 Task: Add a condition where "Channel Is Forum topic" in new tickets in your groups.
Action: Mouse moved to (166, 359)
Screenshot: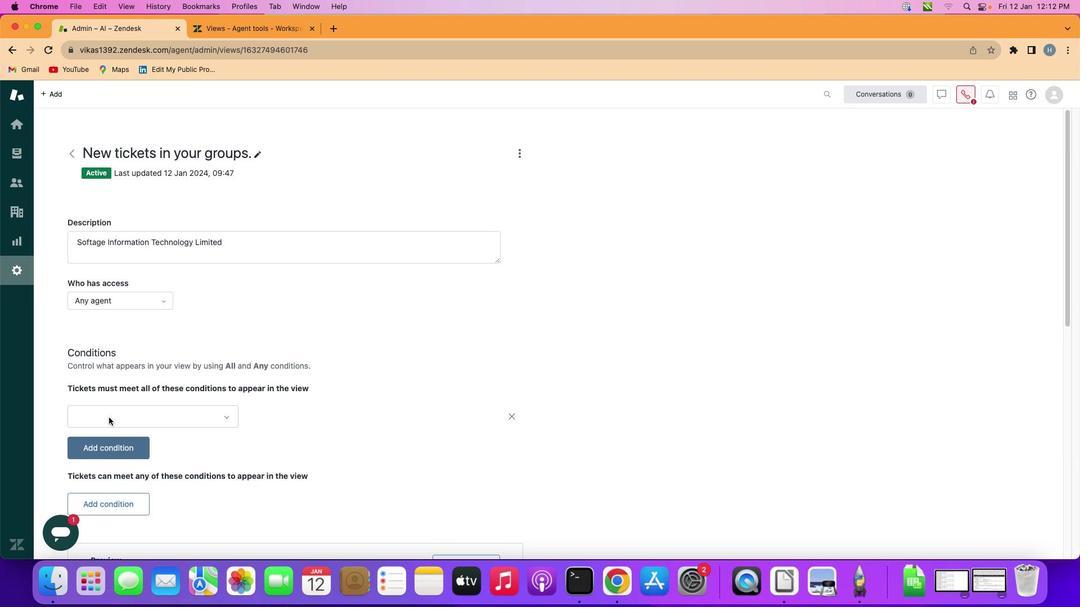 
Action: Mouse pressed left at (166, 359)
Screenshot: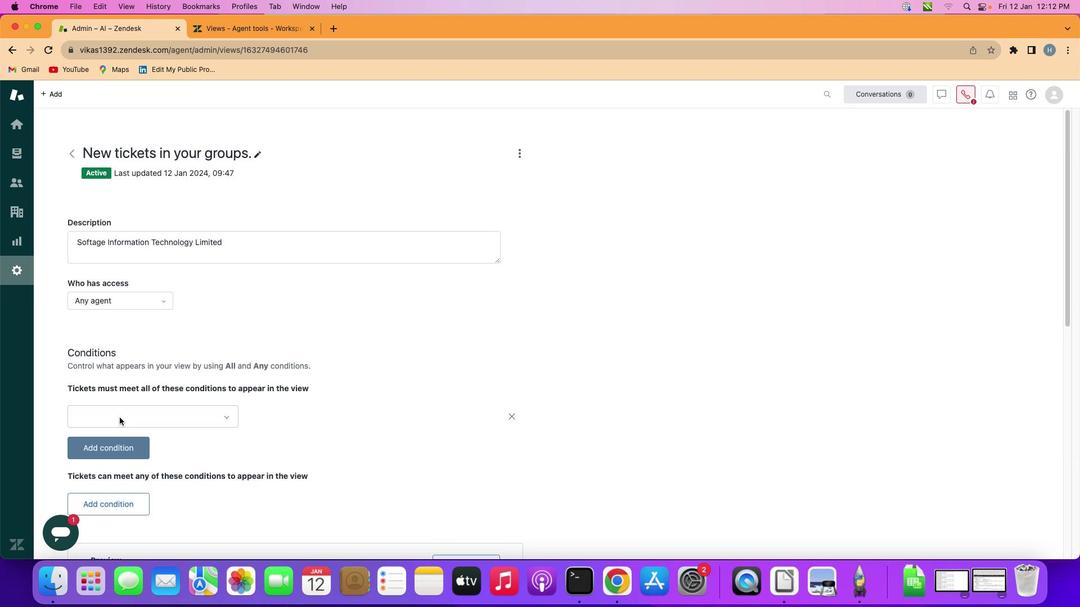 
Action: Mouse moved to (222, 358)
Screenshot: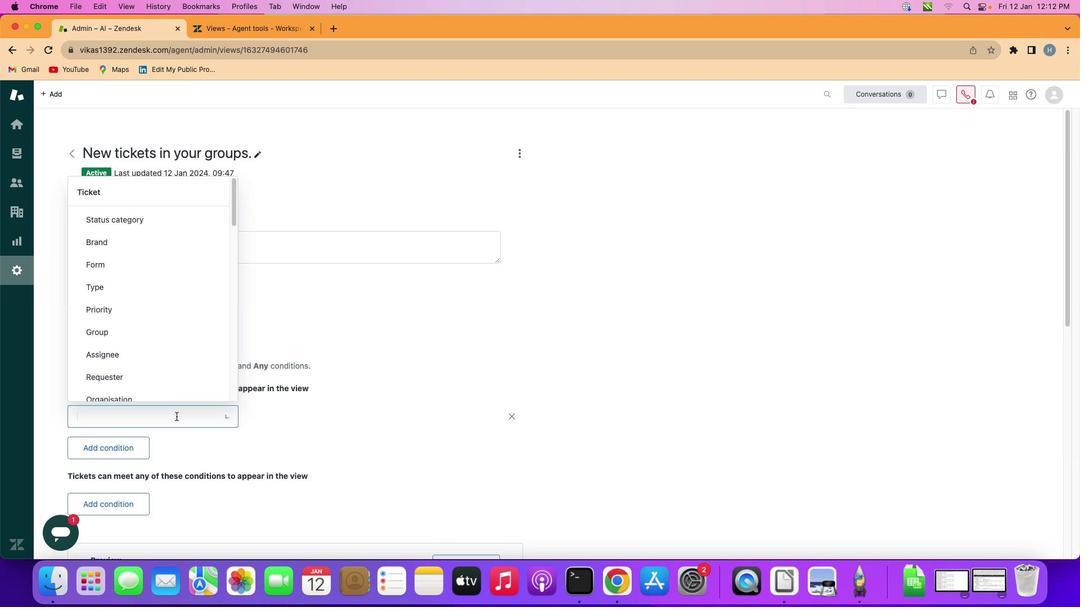 
Action: Mouse pressed left at (222, 358)
Screenshot: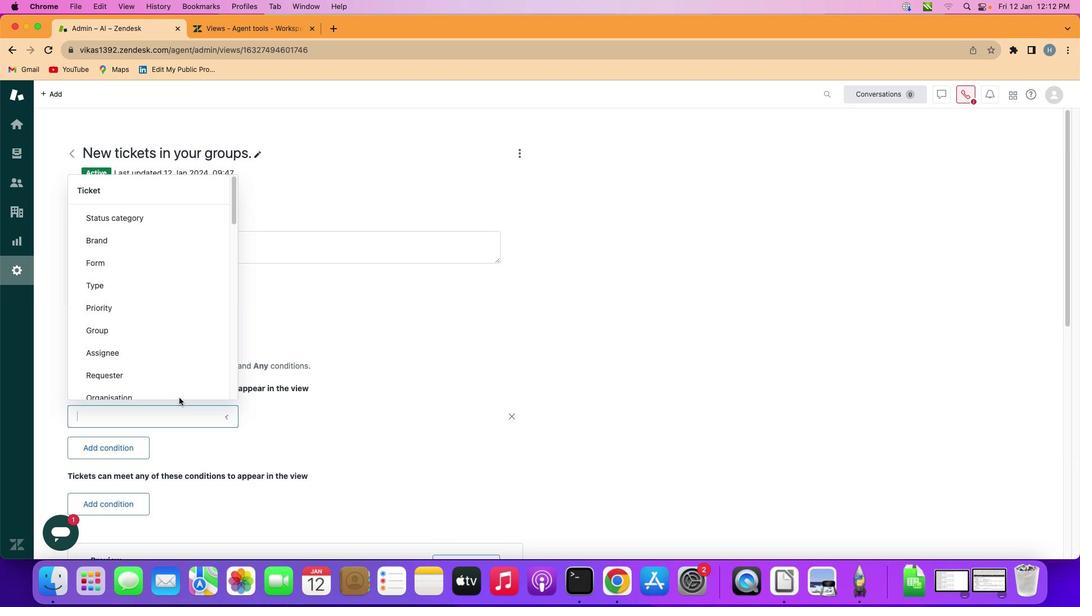 
Action: Mouse moved to (230, 305)
Screenshot: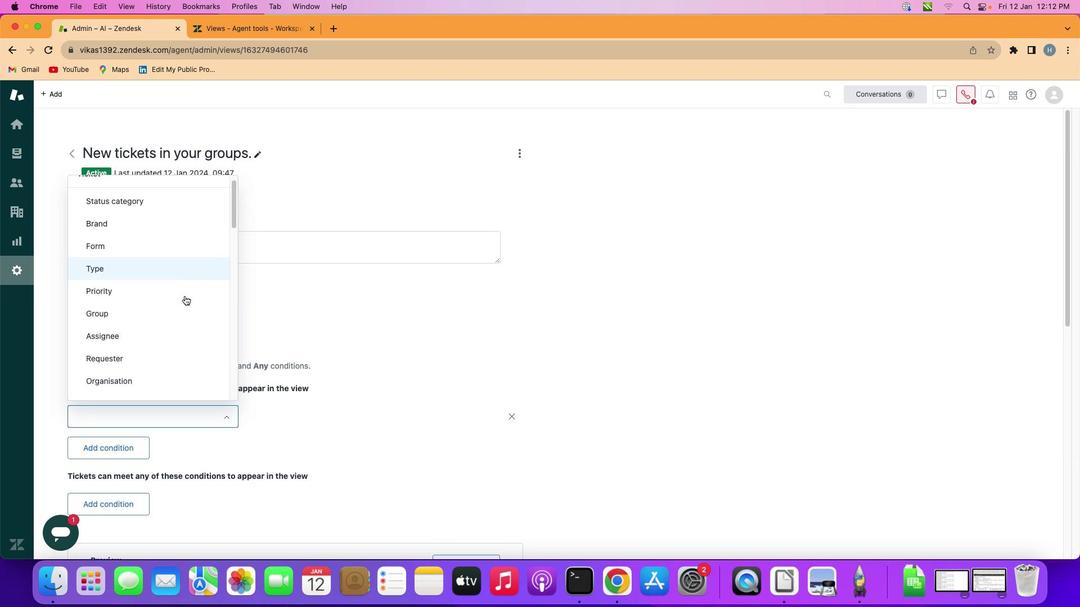 
Action: Mouse scrolled (230, 305) with delta (74, 173)
Screenshot: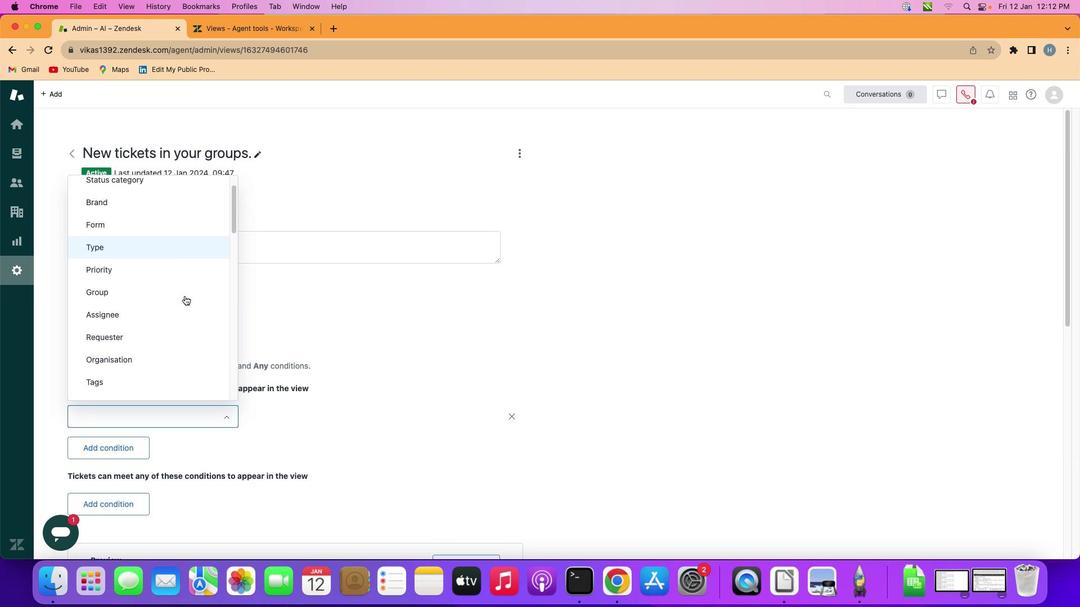 
Action: Mouse scrolled (230, 305) with delta (74, 173)
Screenshot: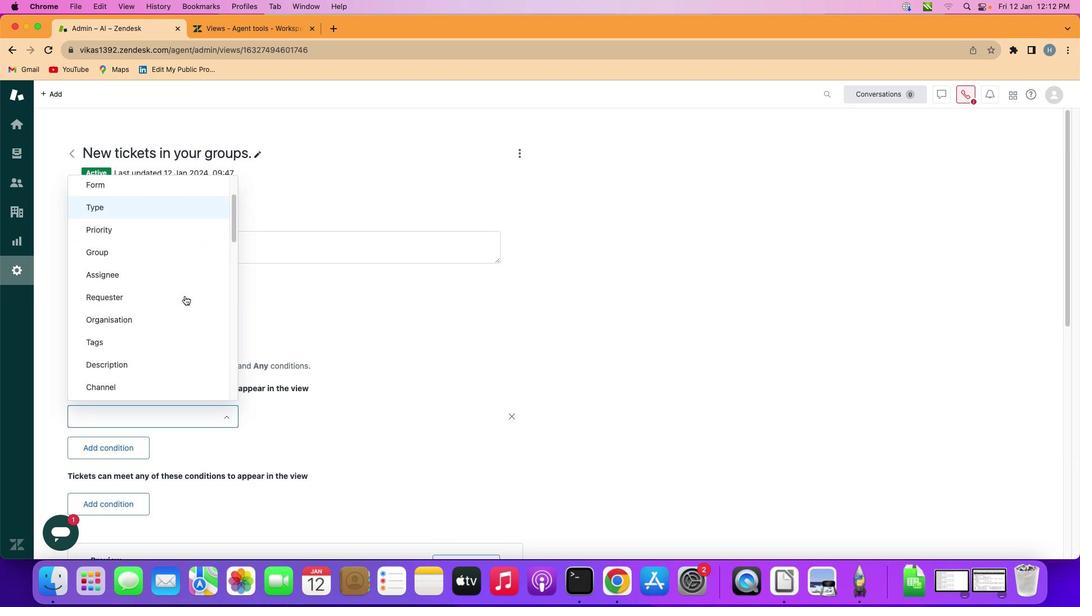 
Action: Mouse scrolled (230, 305) with delta (74, 173)
Screenshot: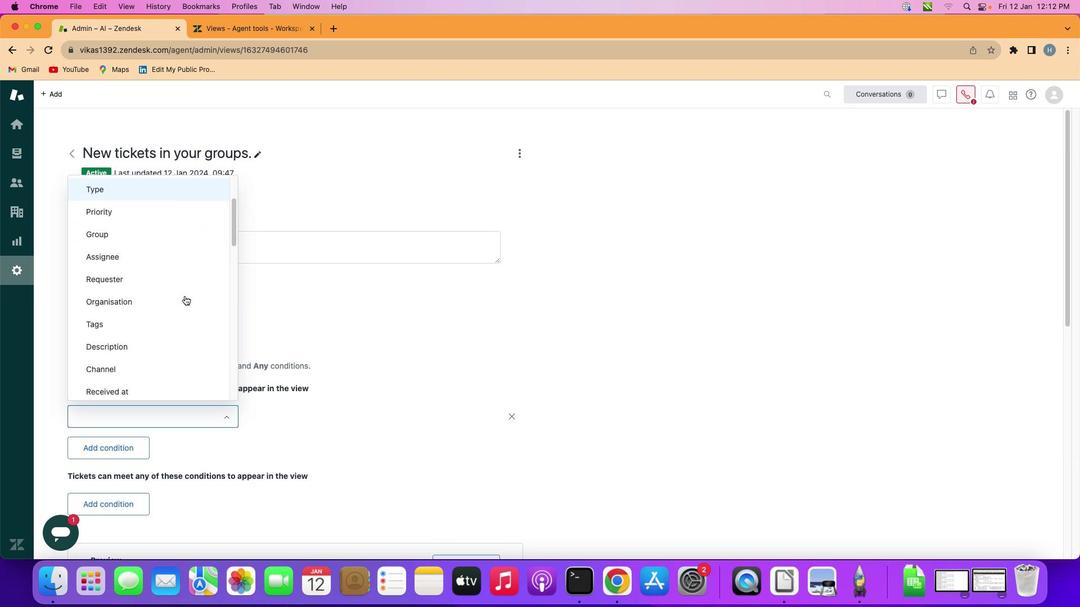 
Action: Mouse scrolled (230, 305) with delta (74, 173)
Screenshot: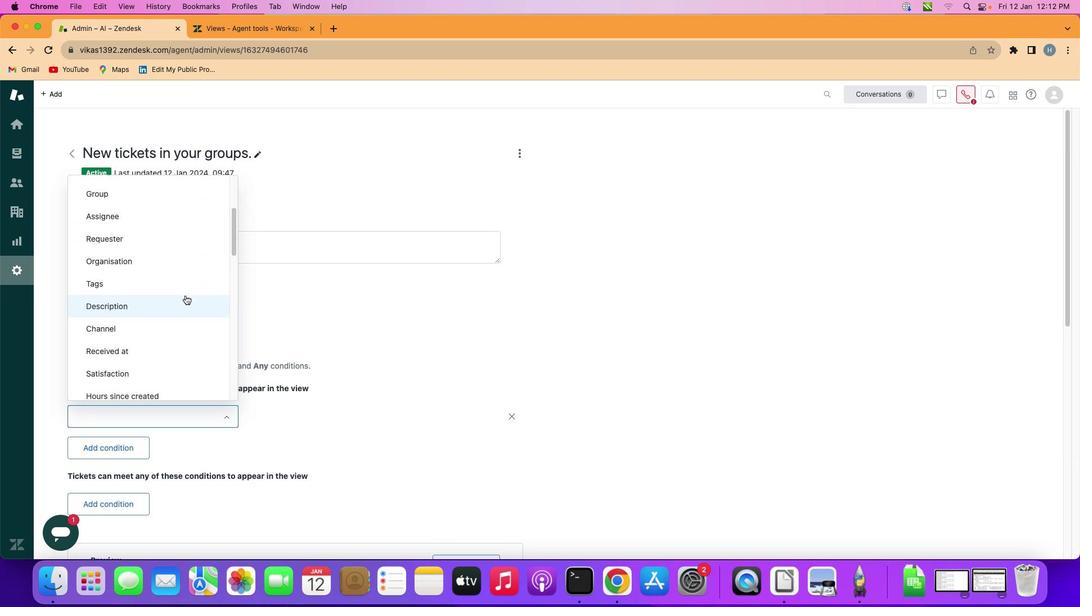 
Action: Mouse scrolled (230, 305) with delta (74, 173)
Screenshot: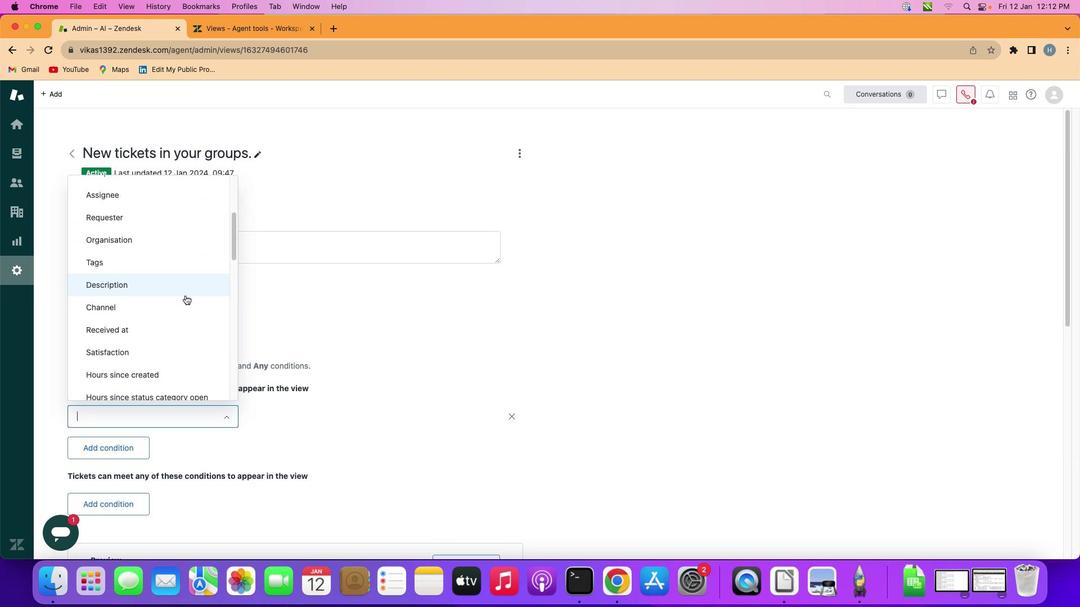 
Action: Mouse moved to (226, 308)
Screenshot: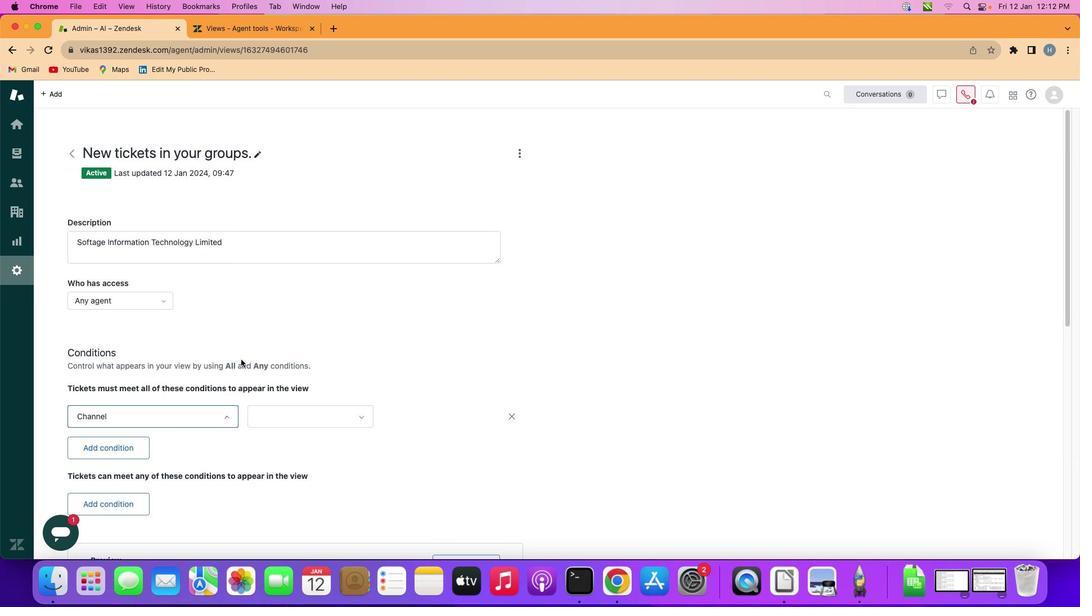 
Action: Mouse pressed left at (226, 308)
Screenshot: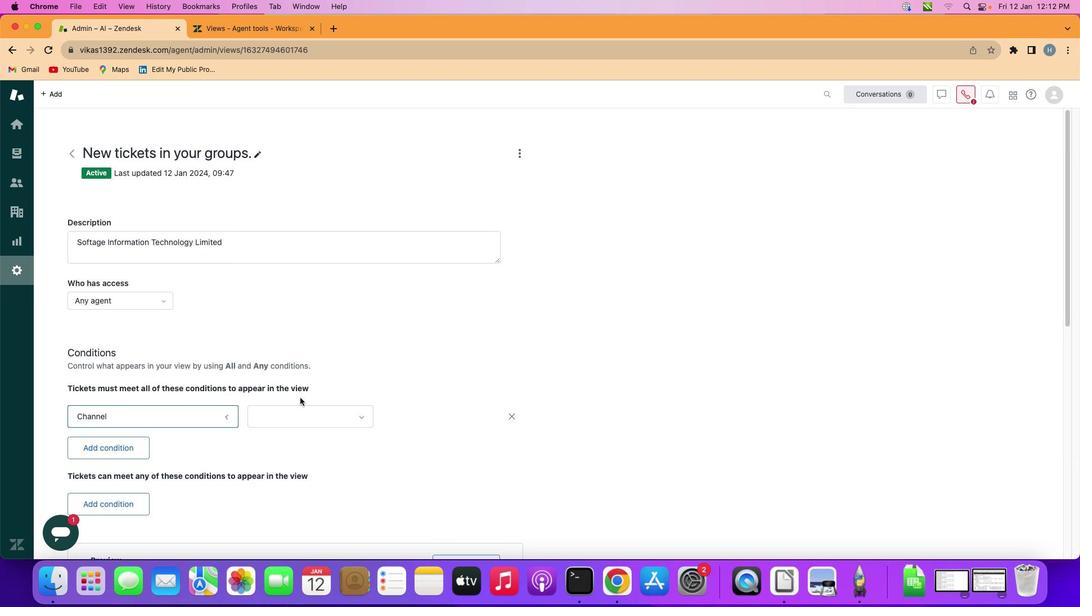 
Action: Mouse moved to (338, 351)
Screenshot: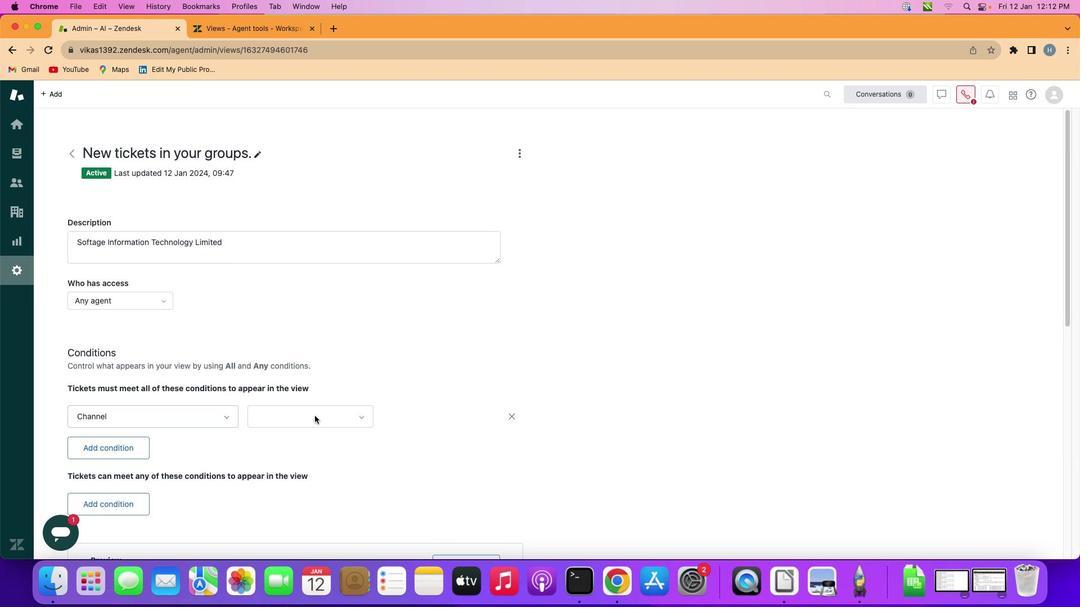 
Action: Mouse pressed left at (338, 351)
Screenshot: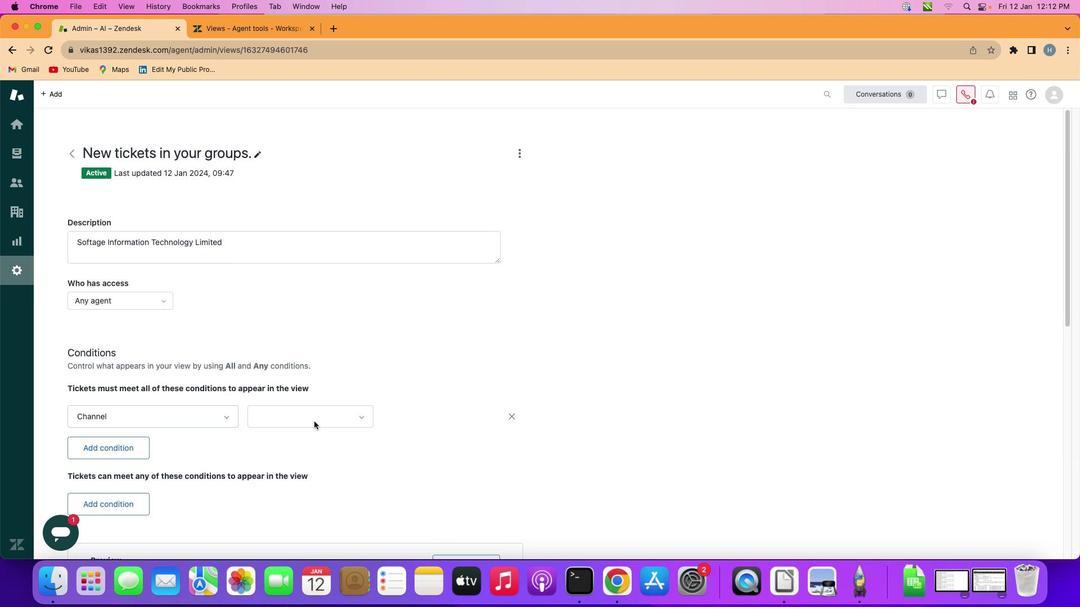 
Action: Mouse moved to (338, 361)
Screenshot: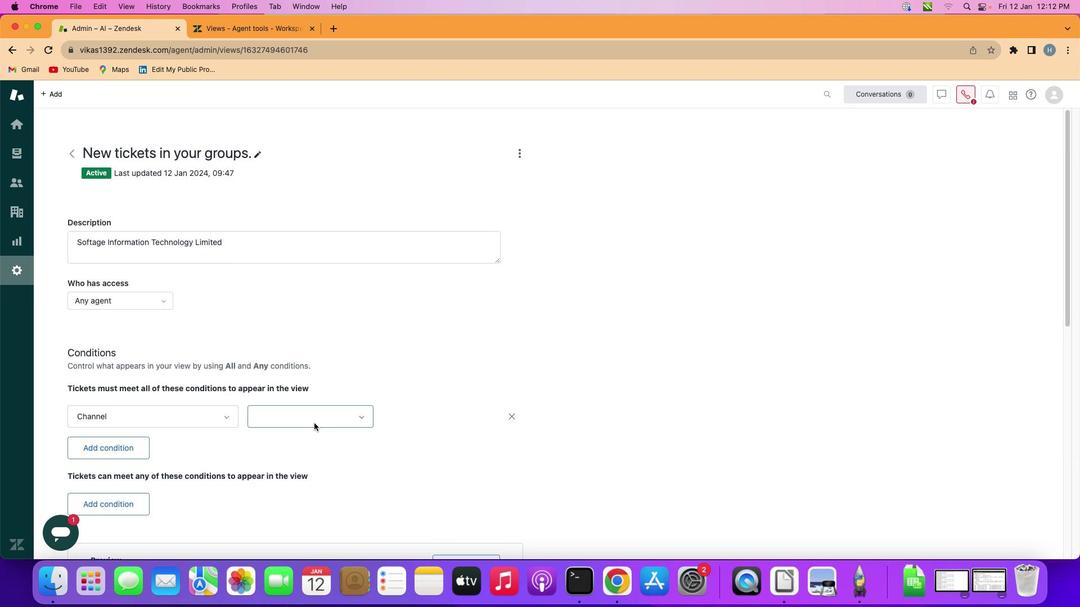 
Action: Mouse pressed left at (338, 361)
Screenshot: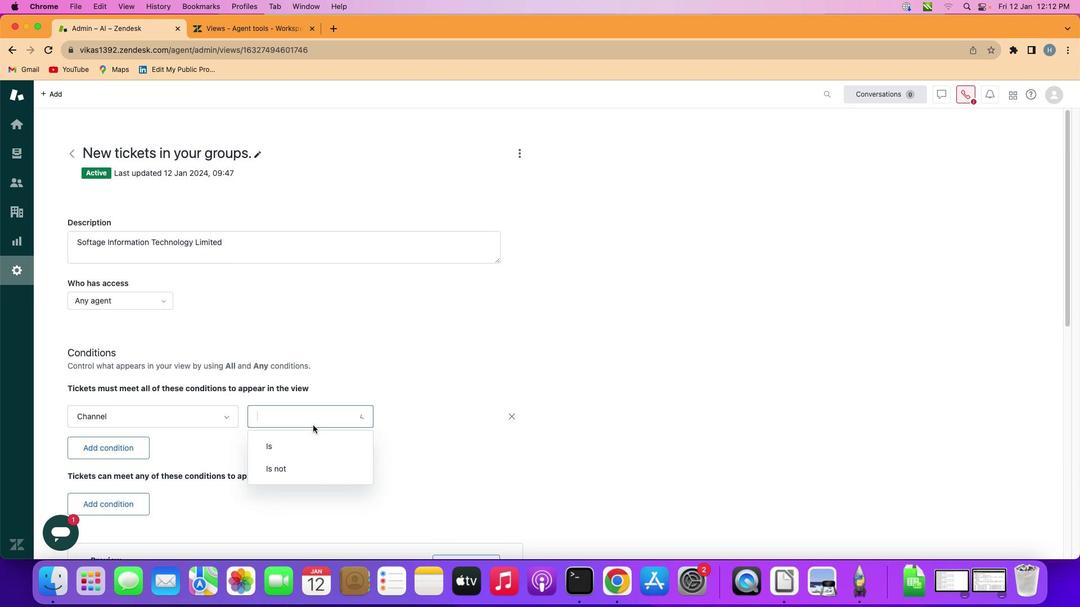 
Action: Mouse moved to (329, 368)
Screenshot: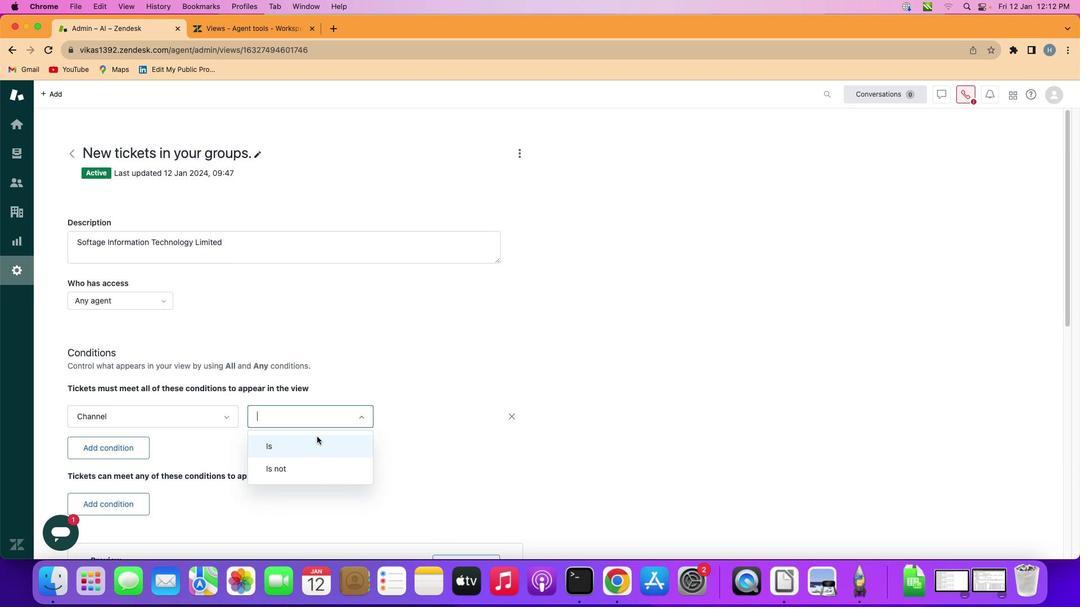 
Action: Mouse pressed left at (329, 368)
Screenshot: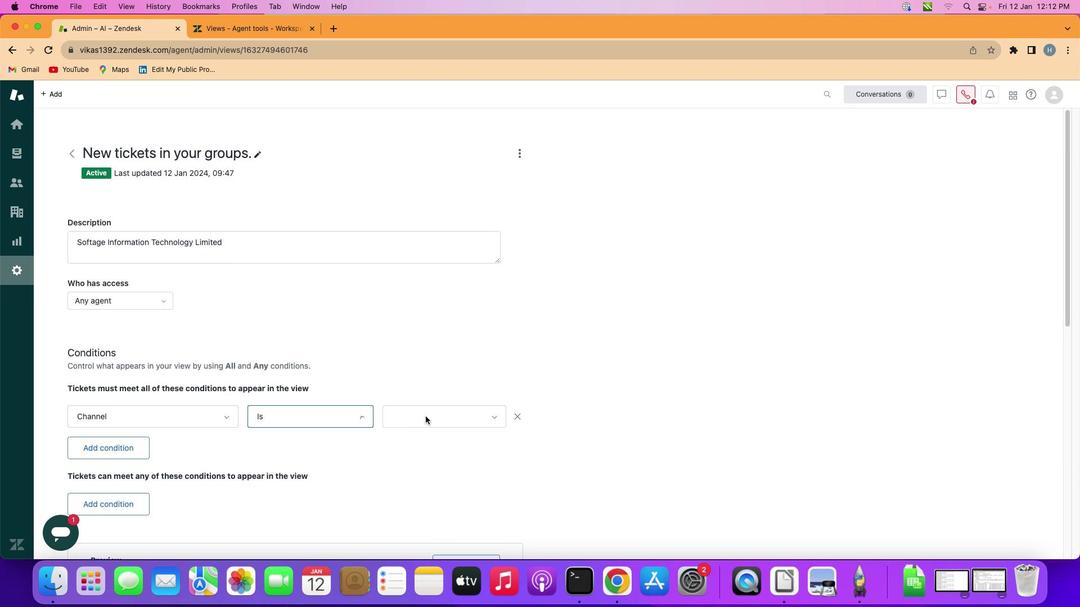 
Action: Mouse moved to (445, 356)
Screenshot: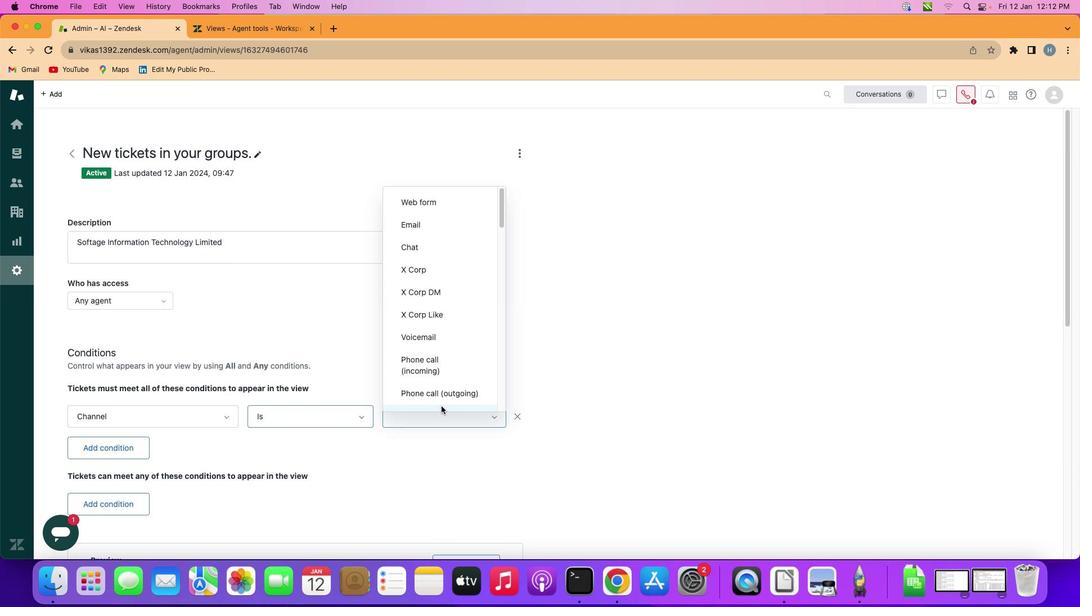 
Action: Mouse pressed left at (445, 356)
Screenshot: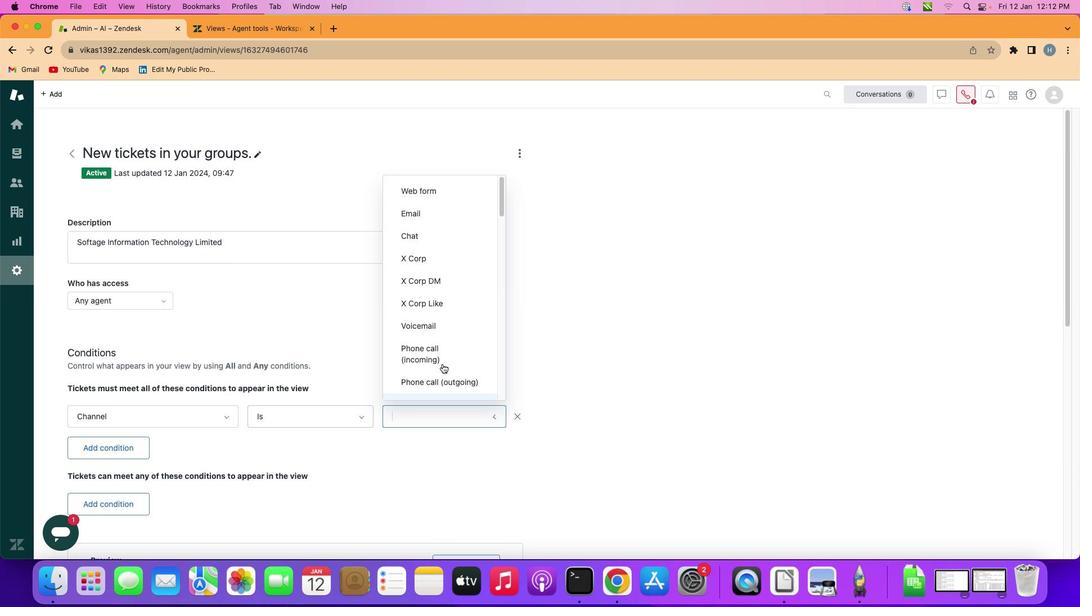 
Action: Mouse moved to (446, 307)
Screenshot: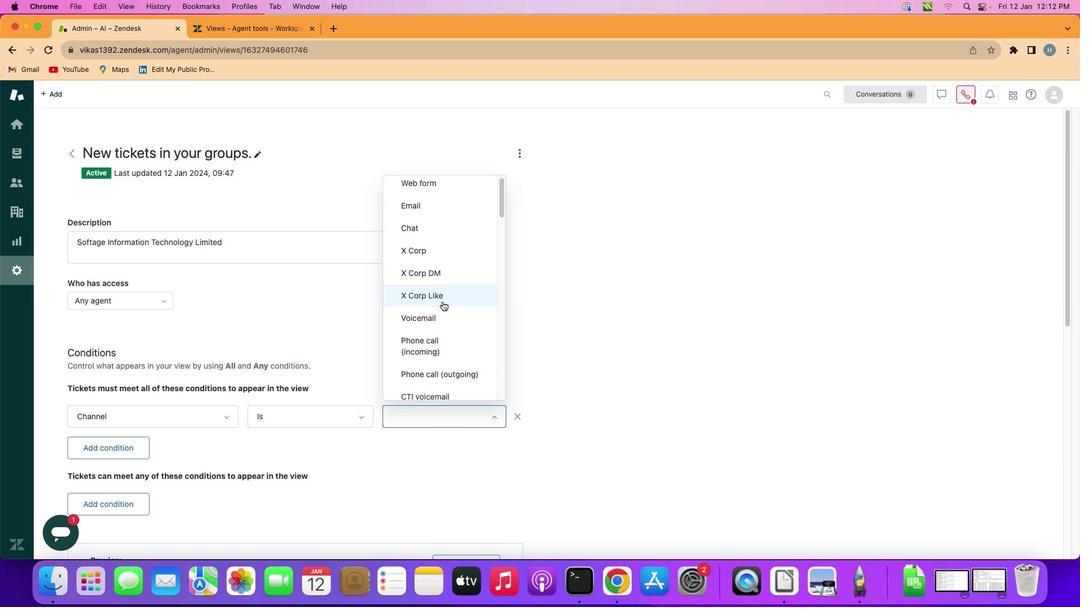 
Action: Mouse scrolled (446, 307) with delta (74, 173)
Screenshot: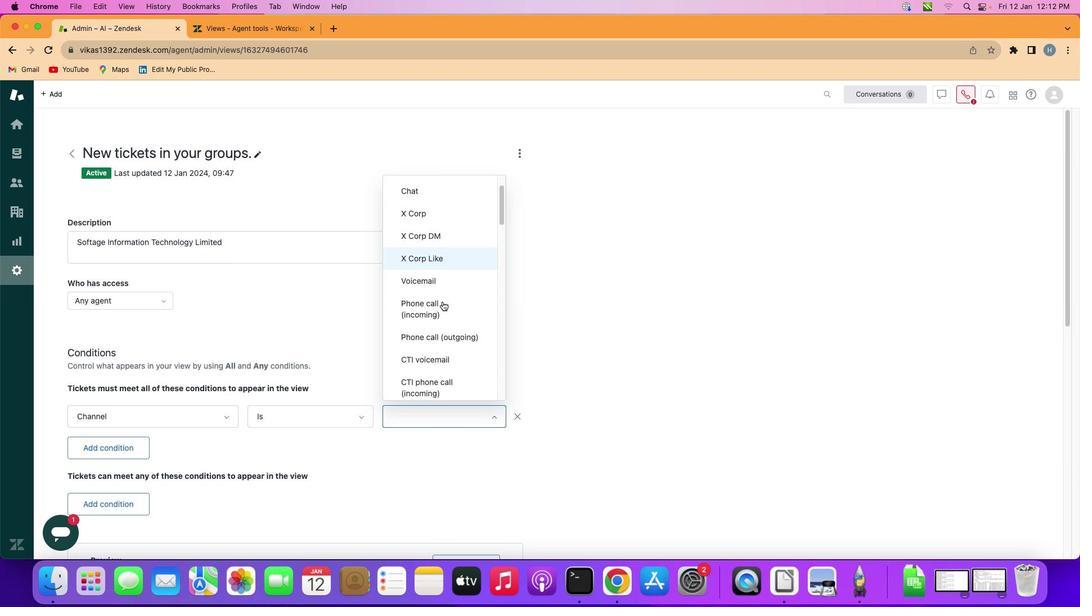 
Action: Mouse scrolled (446, 307) with delta (74, 173)
Screenshot: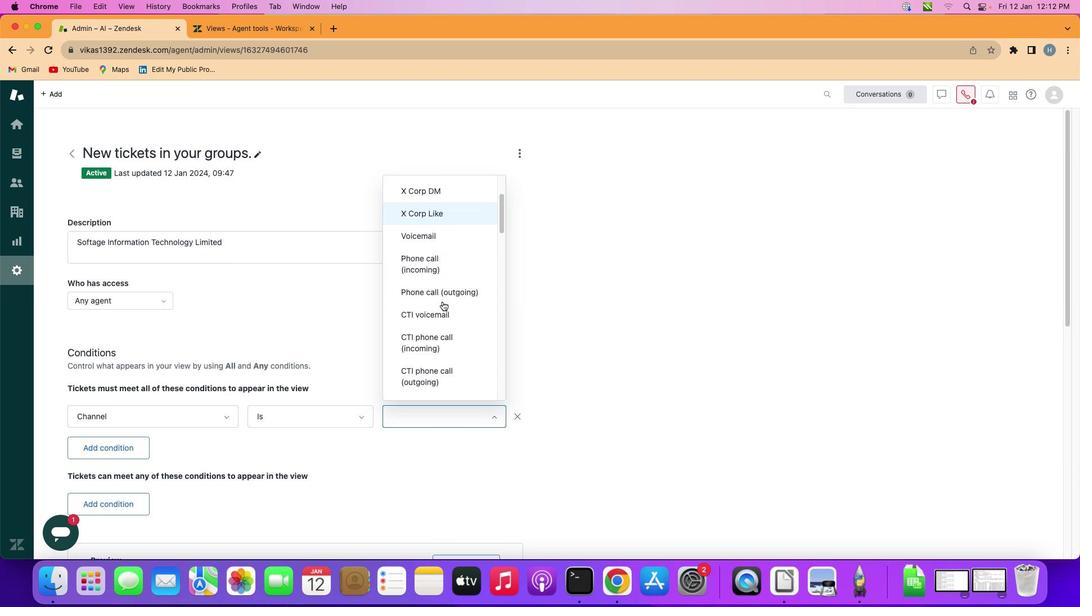 
Action: Mouse scrolled (446, 307) with delta (74, 173)
Screenshot: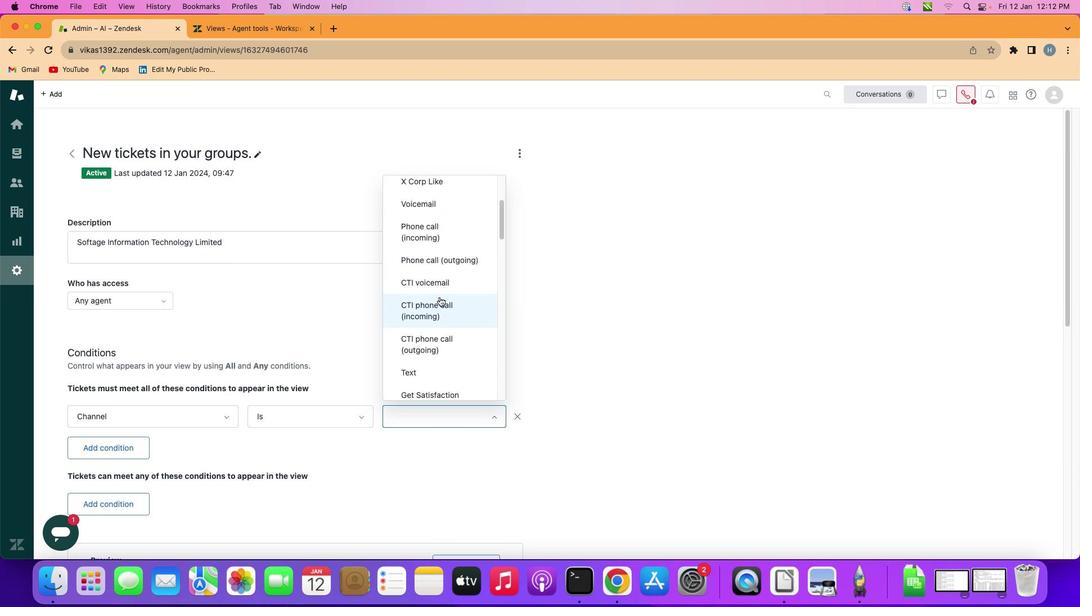 
Action: Mouse scrolled (446, 307) with delta (74, 173)
Screenshot: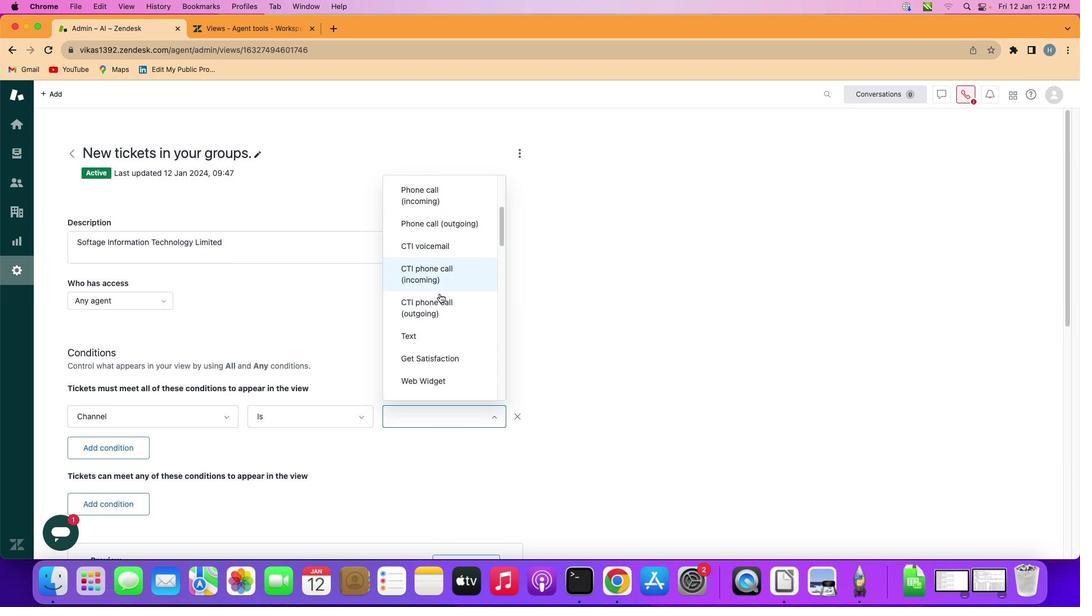 
Action: Mouse scrolled (446, 307) with delta (74, 173)
Screenshot: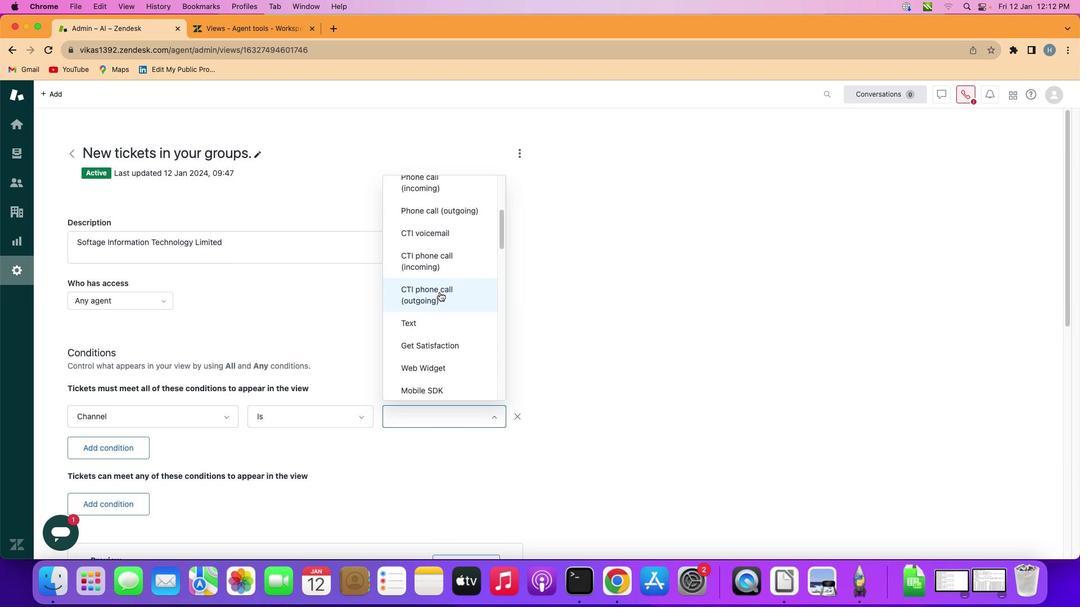 
Action: Mouse moved to (445, 303)
Screenshot: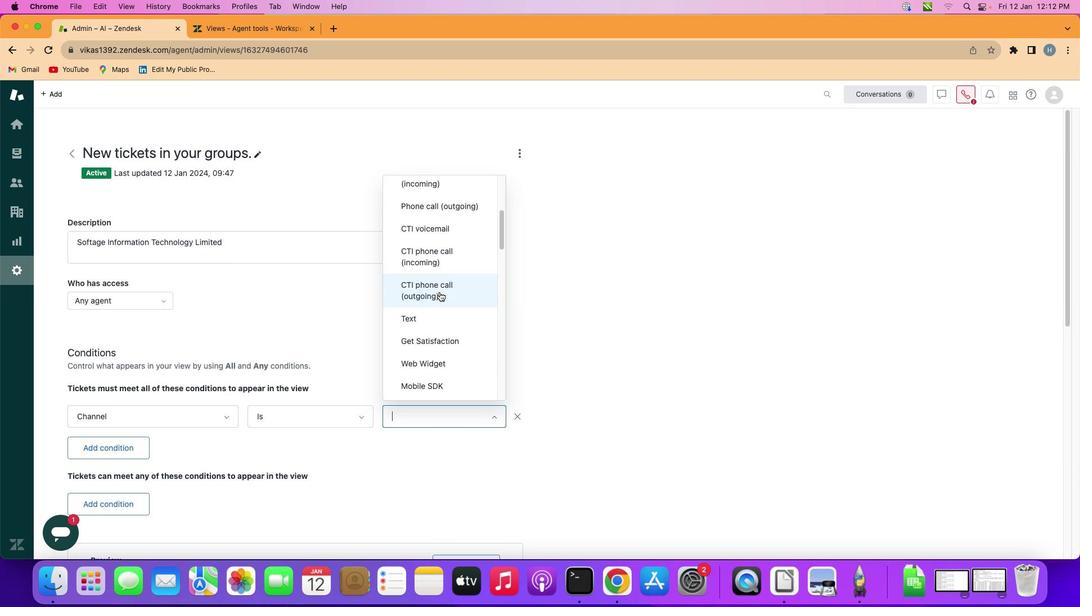 
Action: Mouse scrolled (445, 303) with delta (74, 173)
Screenshot: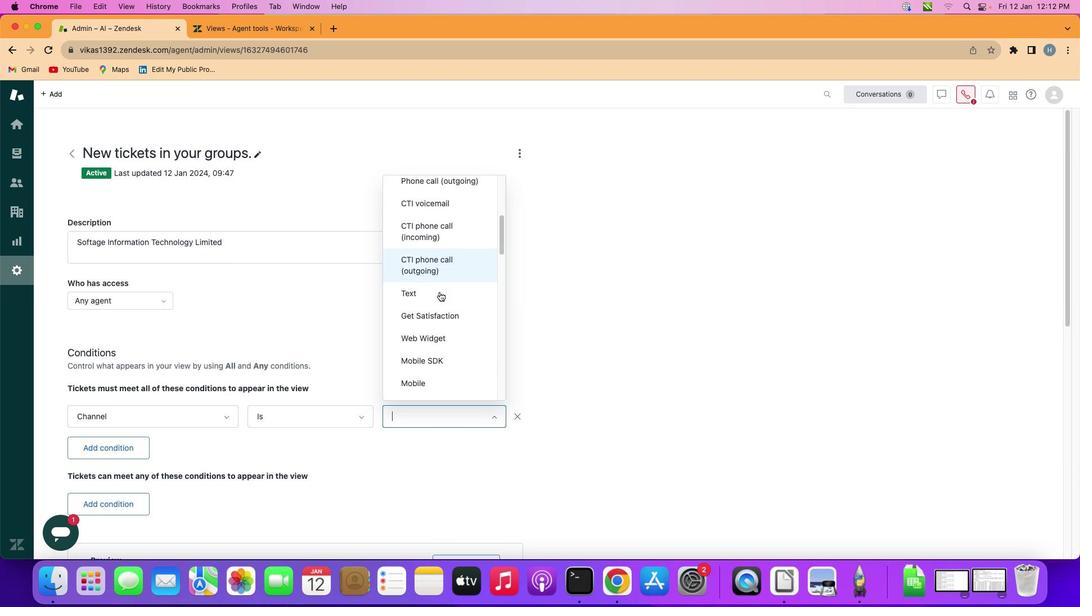 
Action: Mouse scrolled (445, 303) with delta (74, 173)
Screenshot: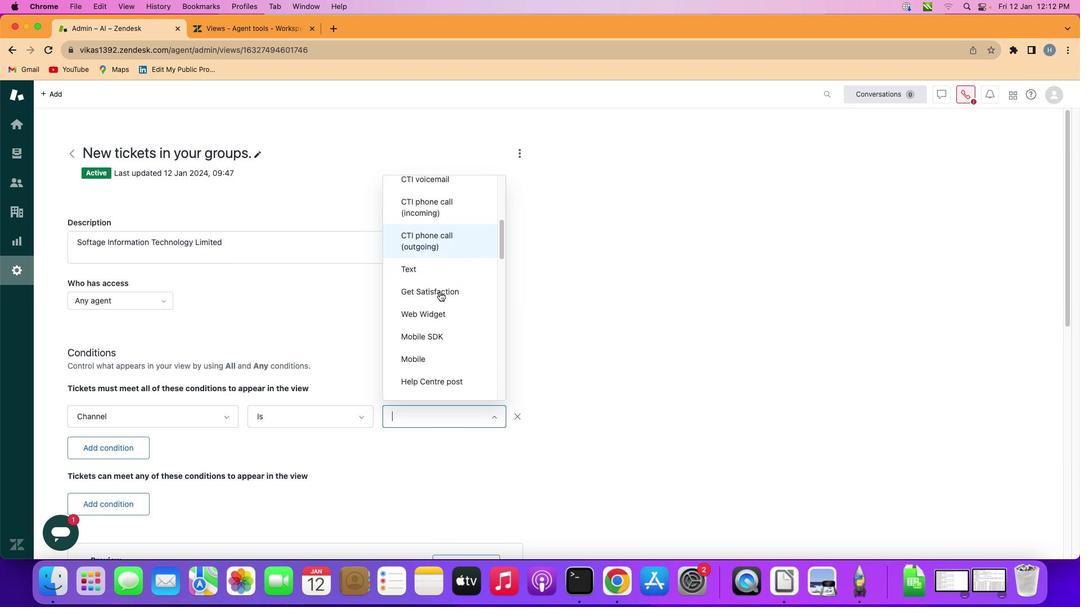 
Action: Mouse scrolled (445, 303) with delta (74, 173)
Screenshot: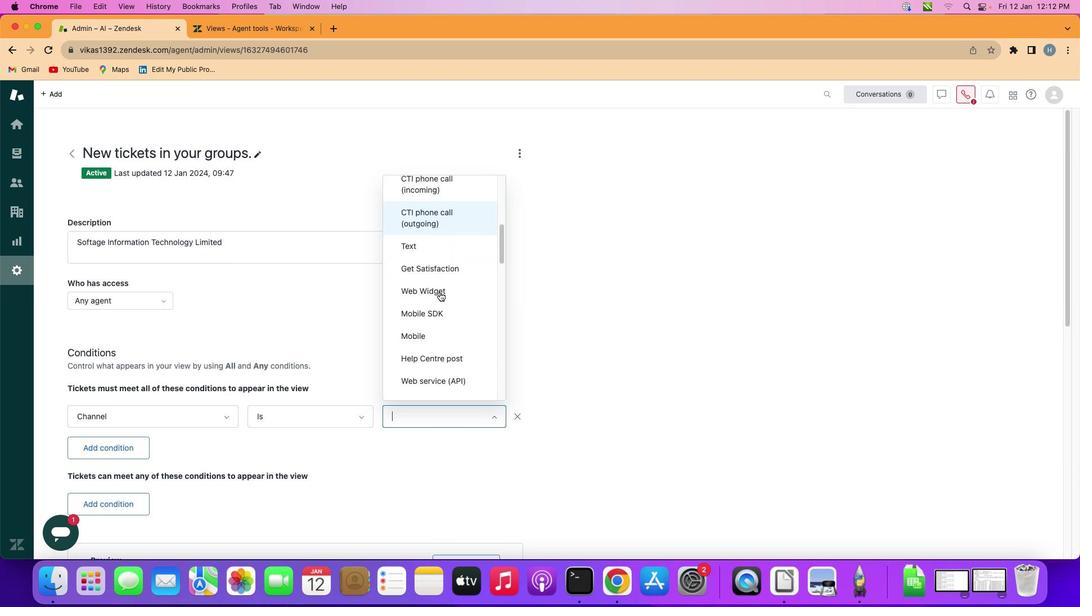 
Action: Mouse scrolled (445, 303) with delta (74, 173)
Screenshot: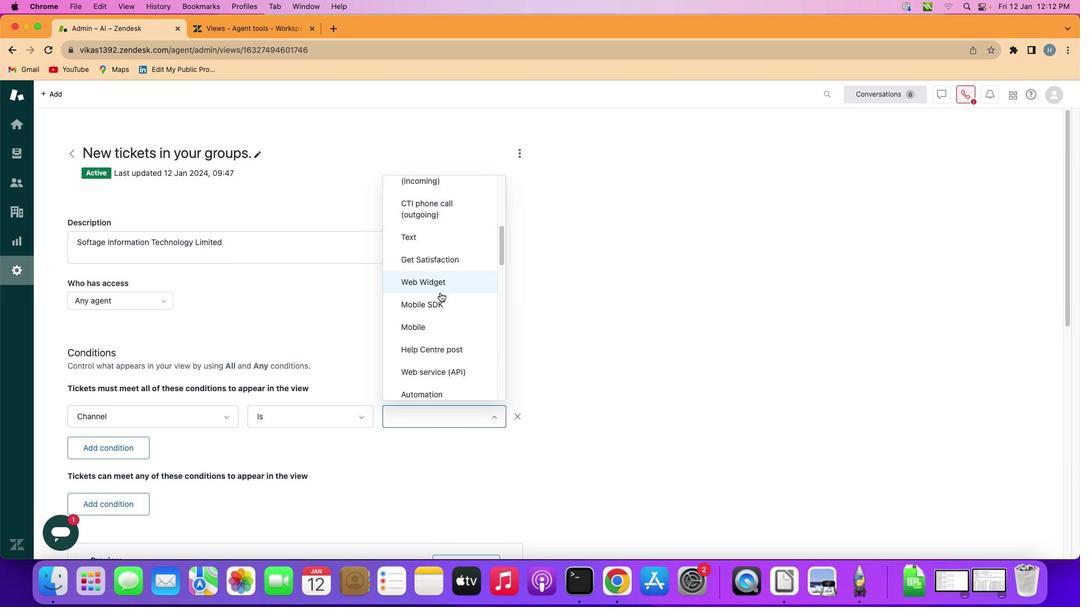 
Action: Mouse moved to (445, 303)
Screenshot: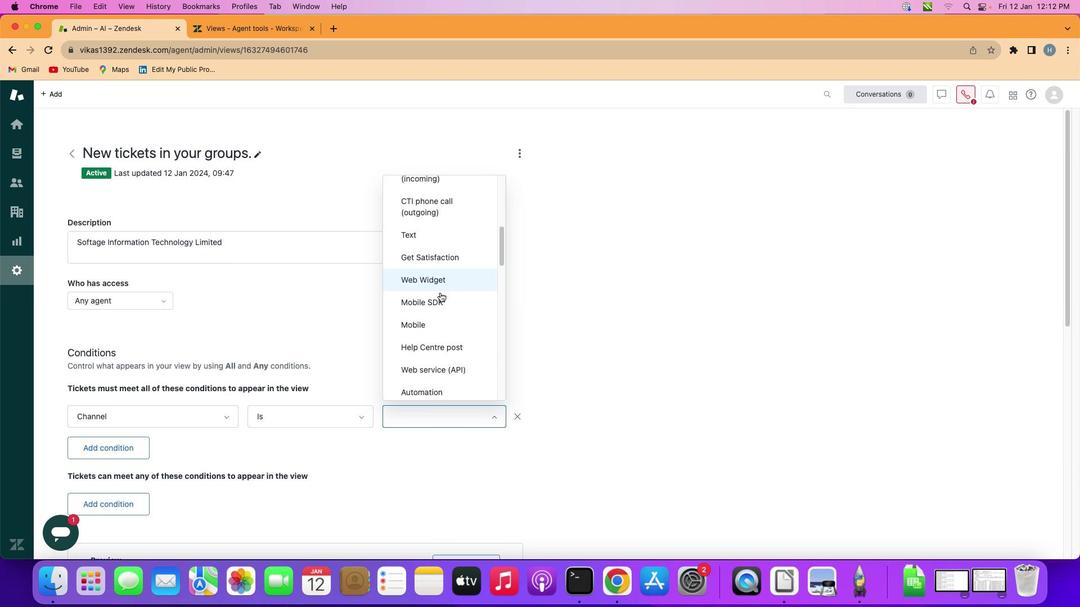 
Action: Mouse scrolled (445, 303) with delta (74, 173)
Screenshot: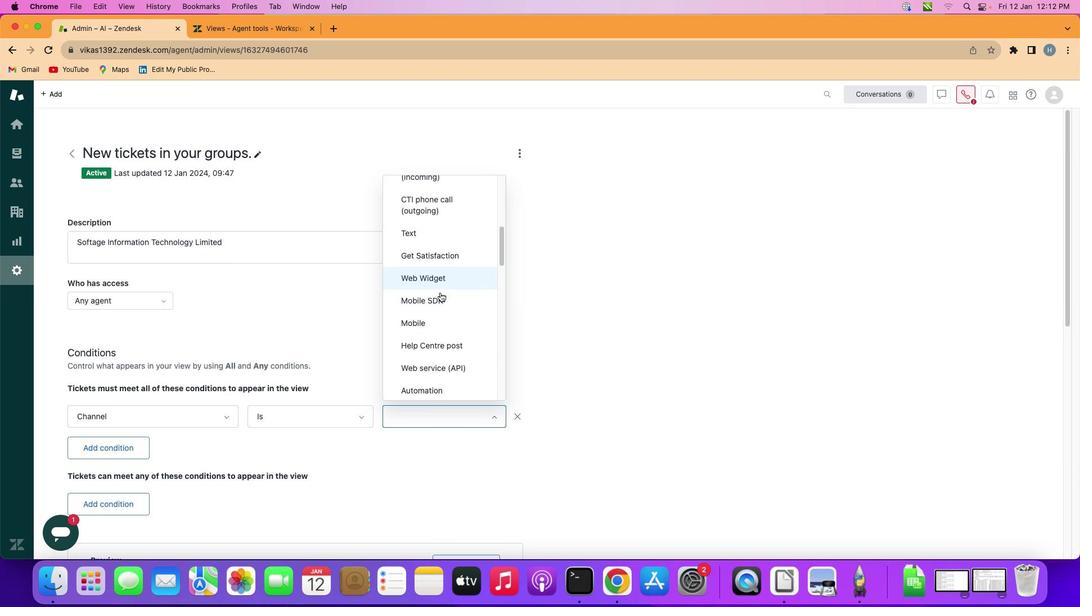 
Action: Mouse scrolled (445, 303) with delta (74, 173)
Screenshot: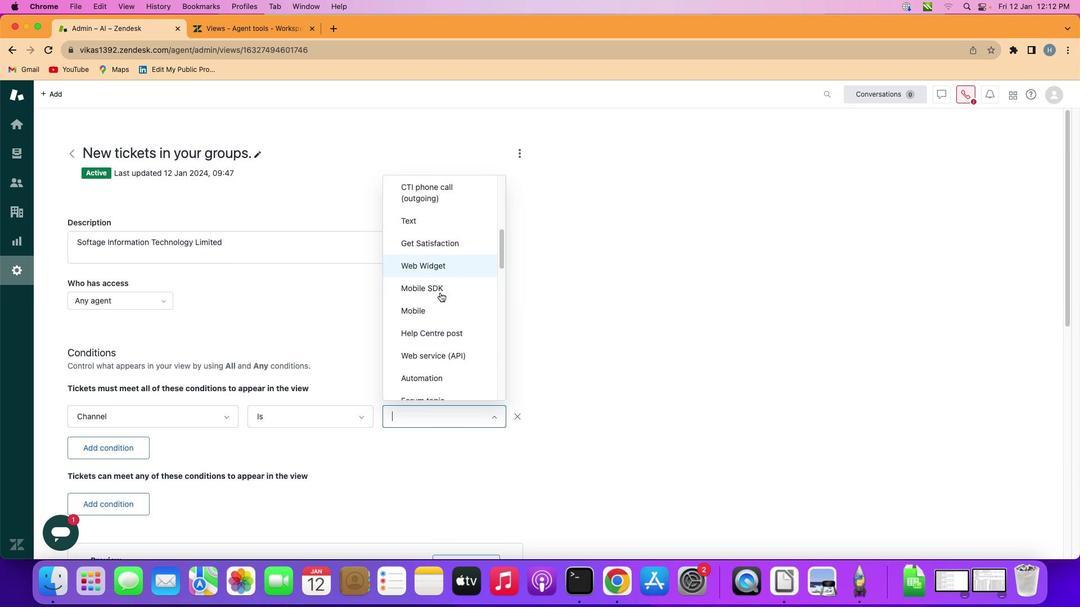 
Action: Mouse scrolled (445, 303) with delta (74, 173)
Screenshot: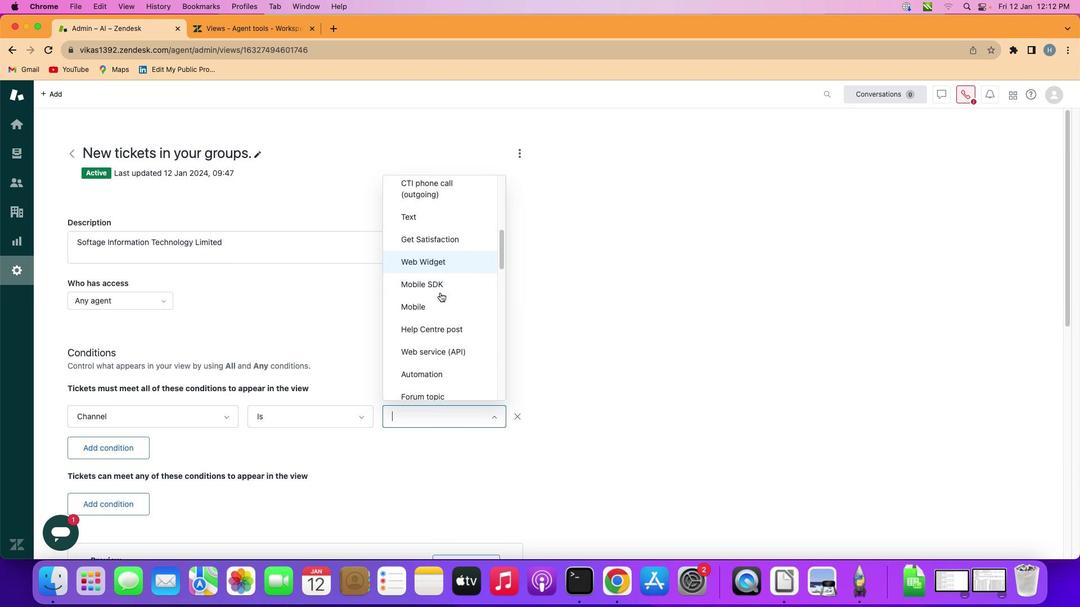 
Action: Mouse scrolled (445, 303) with delta (74, 173)
Screenshot: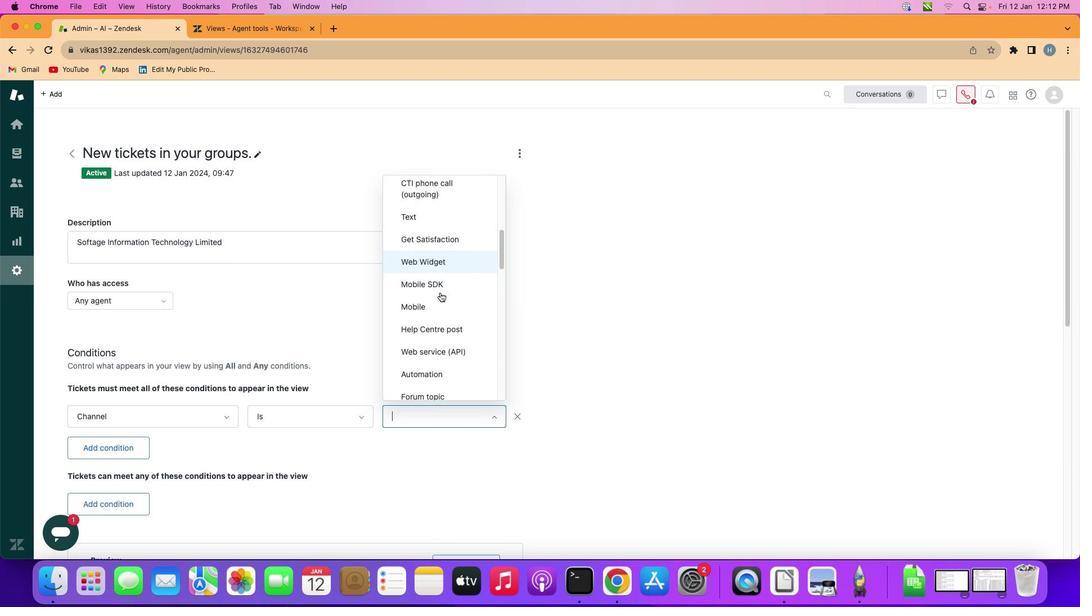 
Action: Mouse scrolled (445, 303) with delta (74, 173)
Screenshot: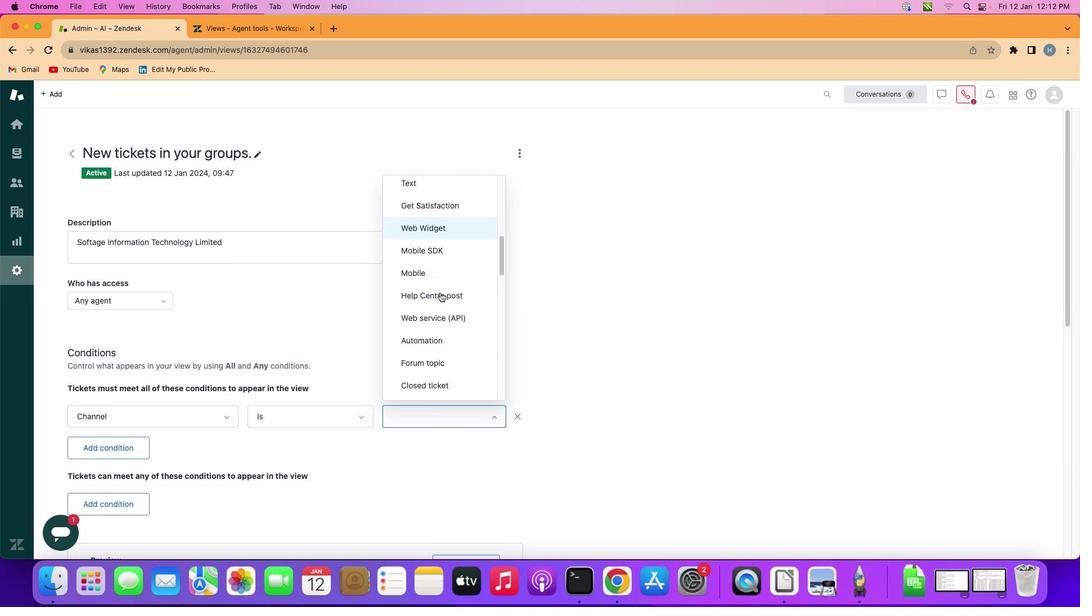 
Action: Mouse scrolled (445, 303) with delta (74, 173)
Screenshot: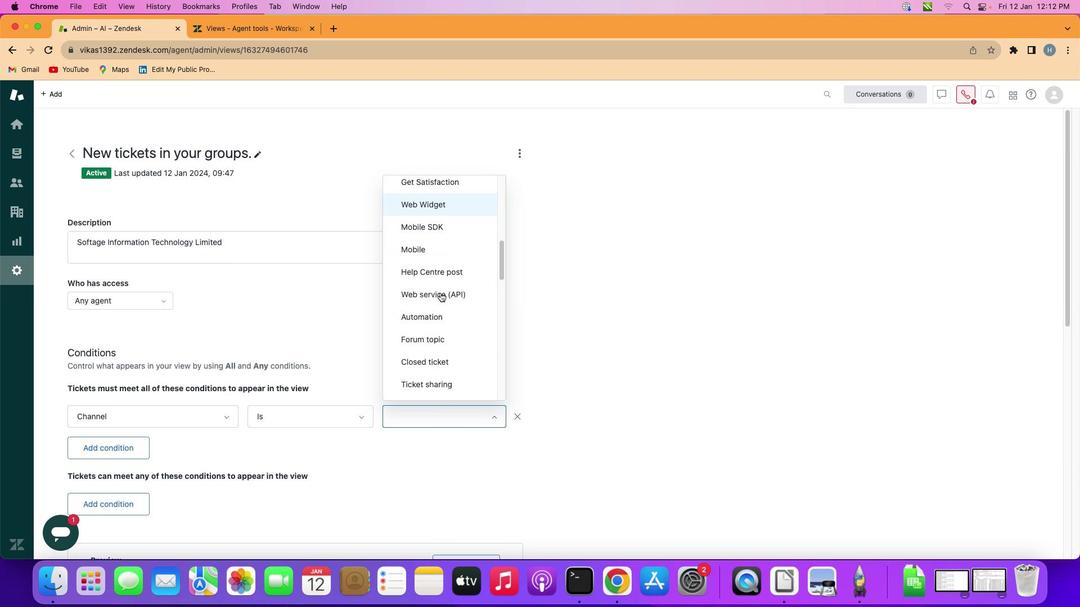 
Action: Mouse scrolled (445, 303) with delta (74, 173)
Screenshot: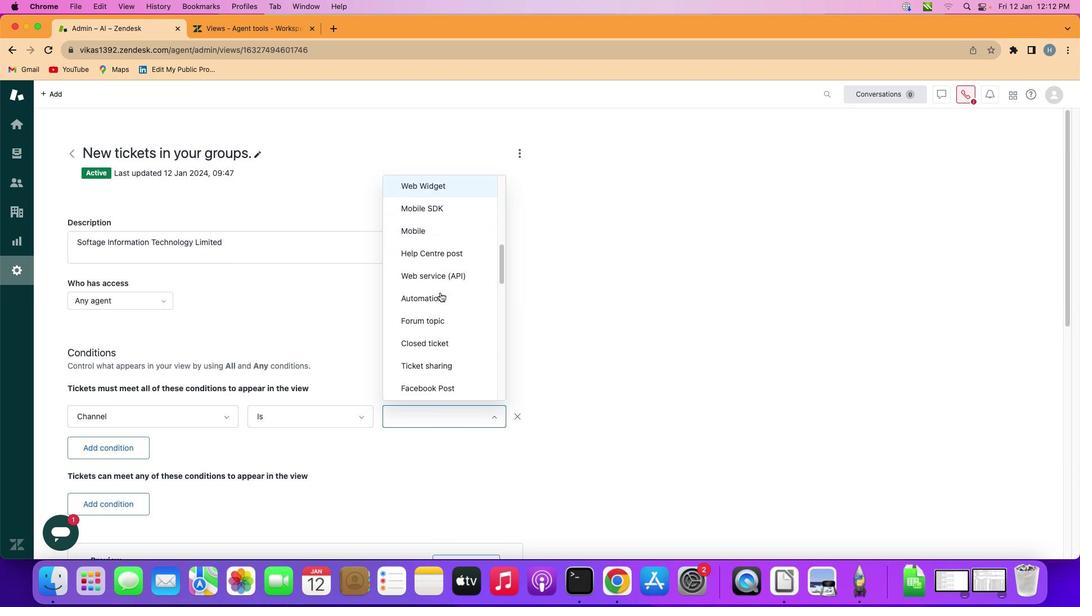 
Action: Mouse scrolled (445, 303) with delta (74, 173)
Screenshot: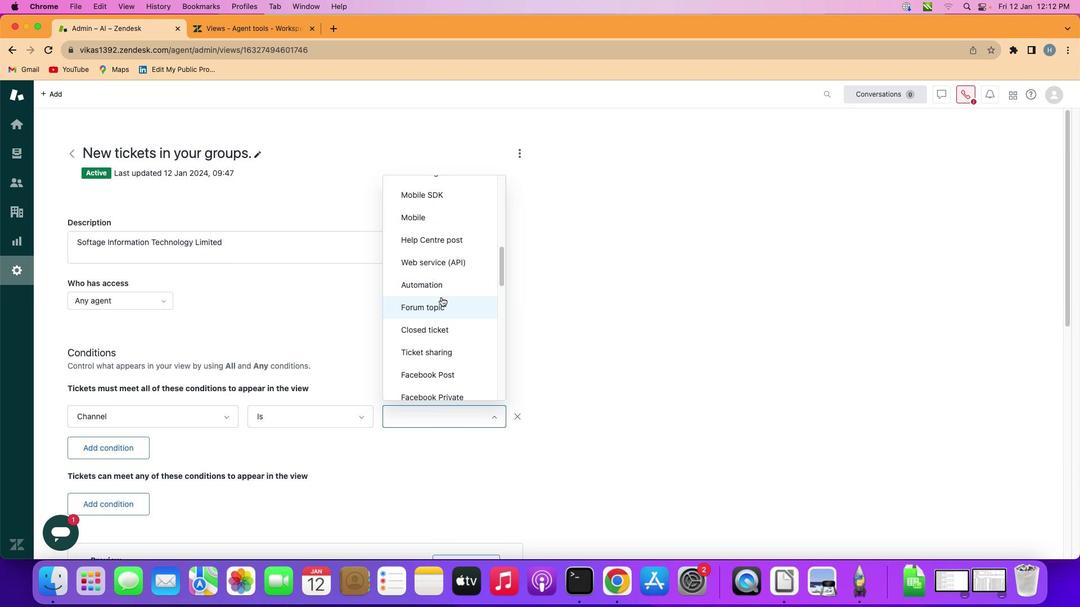 
Action: Mouse moved to (446, 307)
Screenshot: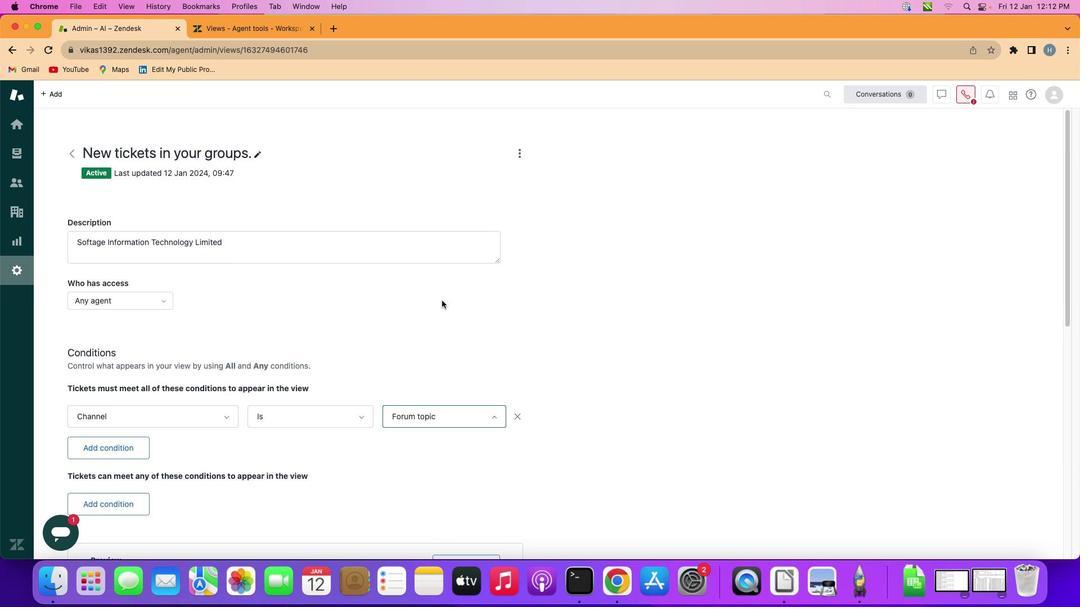 
Action: Mouse pressed left at (446, 307)
Screenshot: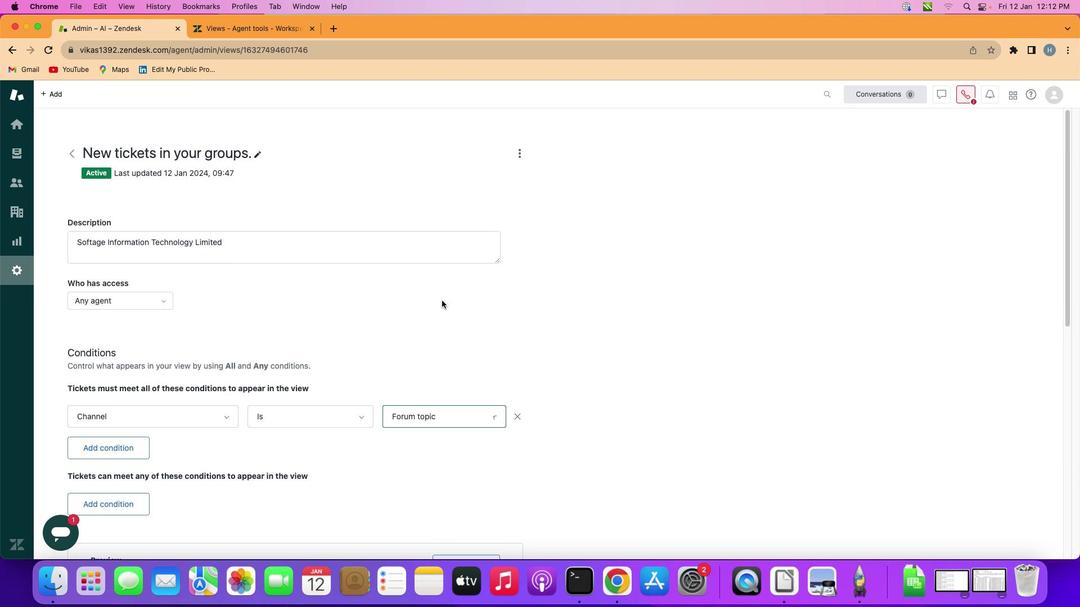 
Action: Mouse moved to (447, 307)
Screenshot: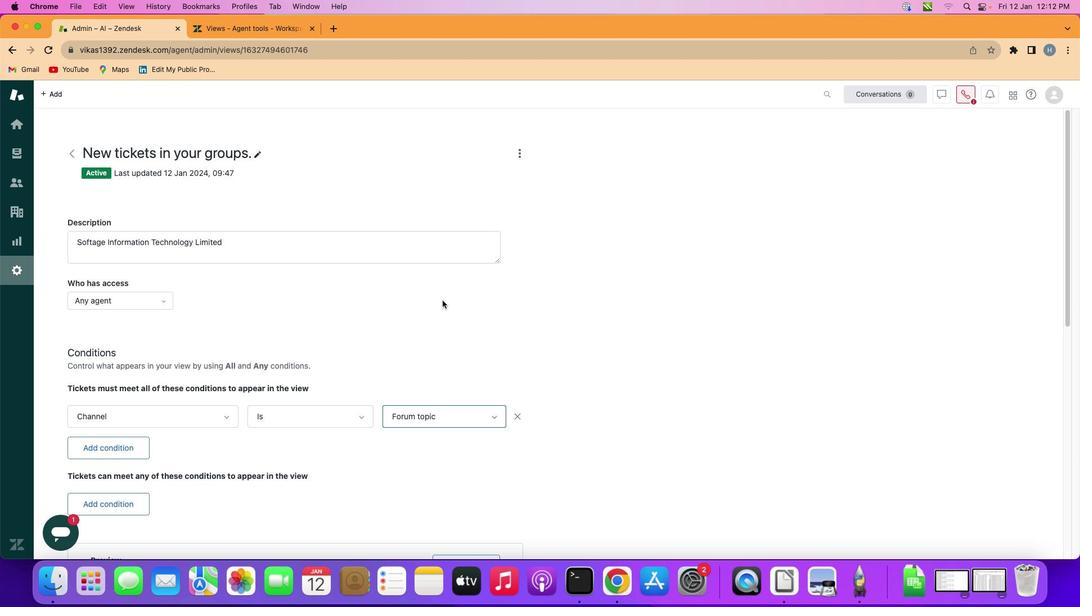 
